 Task: Create Issue Issue0008 in Backlog  in Scrum Project Project0002 in Jira
Action: Mouse moved to (455, 494)
Screenshot: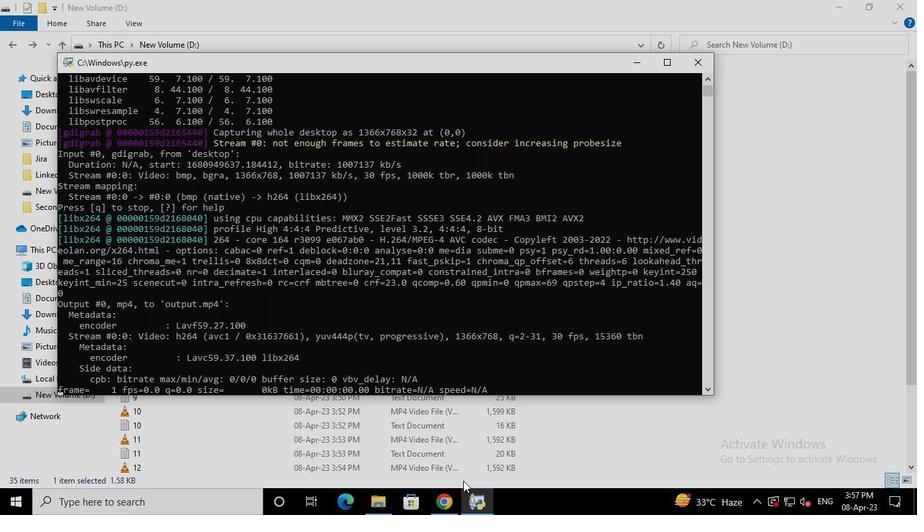 
Action: Mouse pressed left at (455, 494)
Screenshot: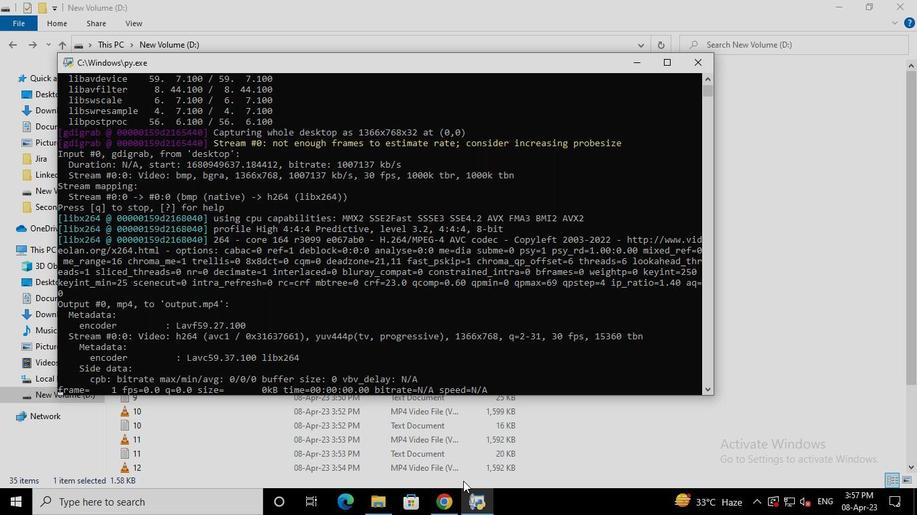 
Action: Mouse moved to (63, 208)
Screenshot: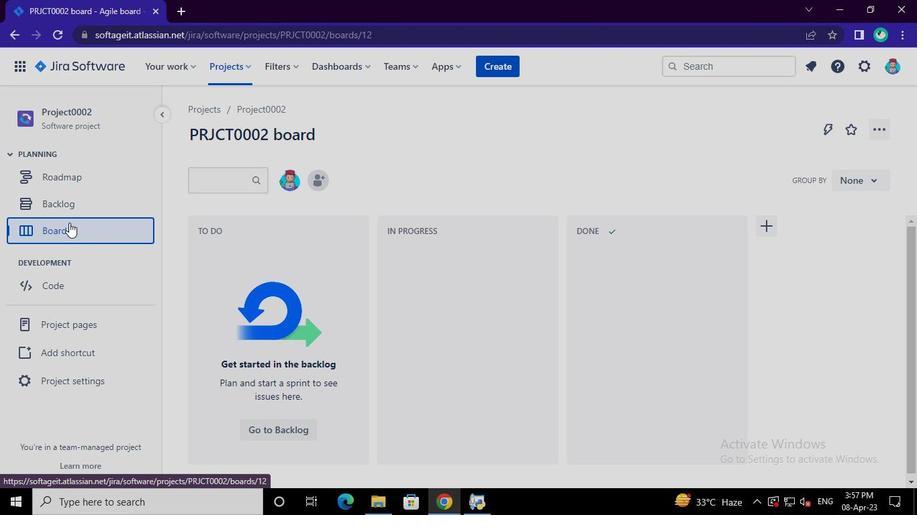 
Action: Mouse pressed left at (63, 208)
Screenshot: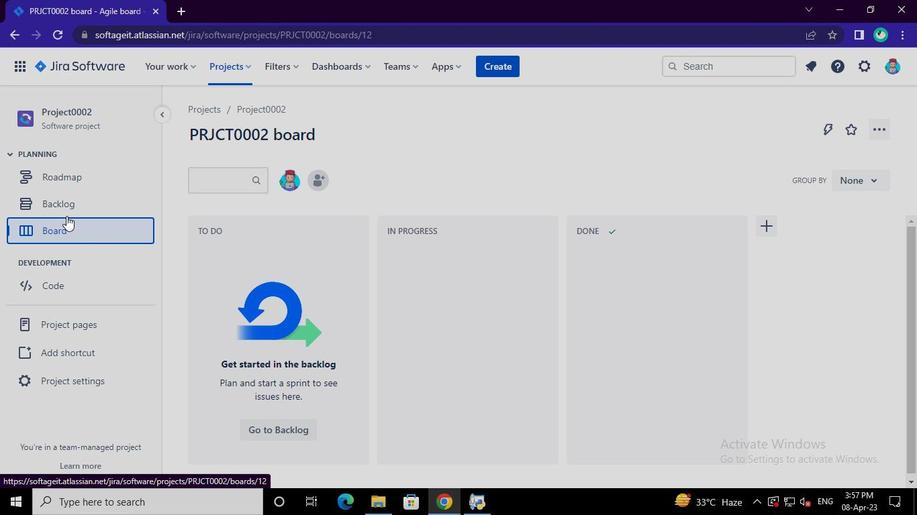 
Action: Mouse moved to (247, 437)
Screenshot: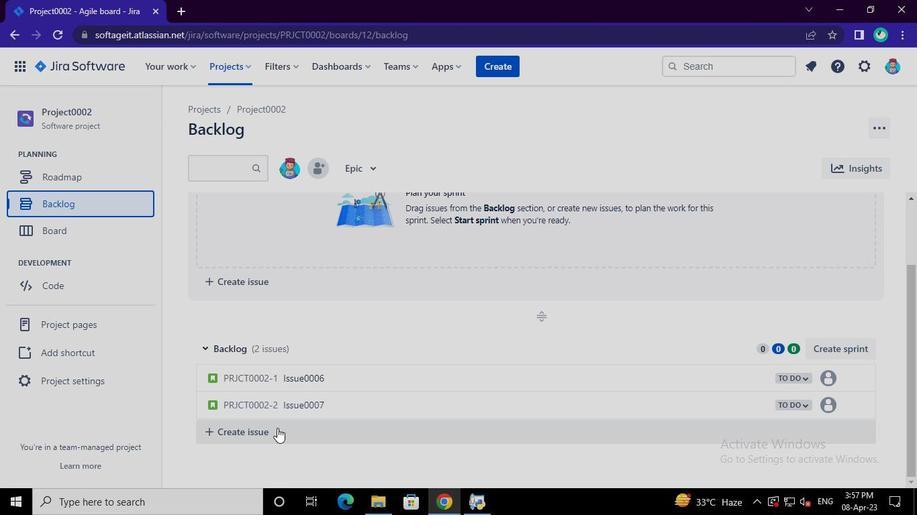 
Action: Mouse pressed left at (247, 437)
Screenshot: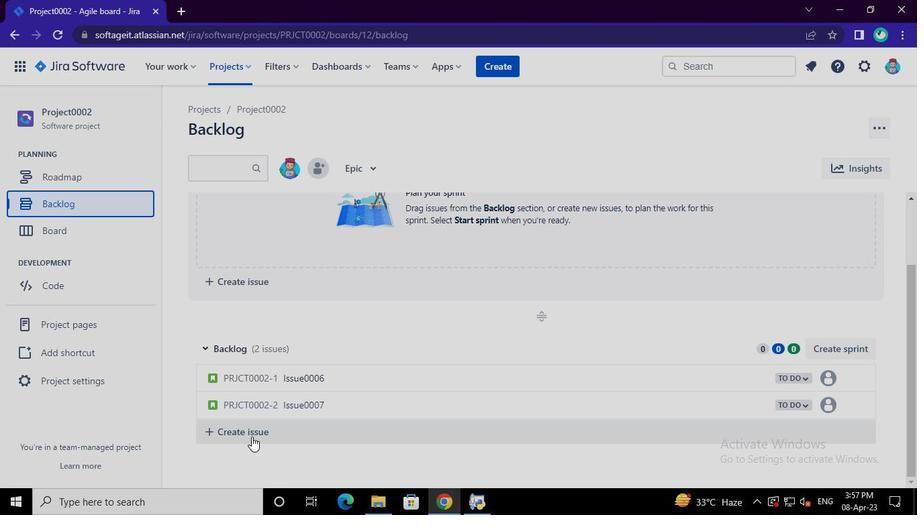 
Action: Mouse moved to (251, 433)
Screenshot: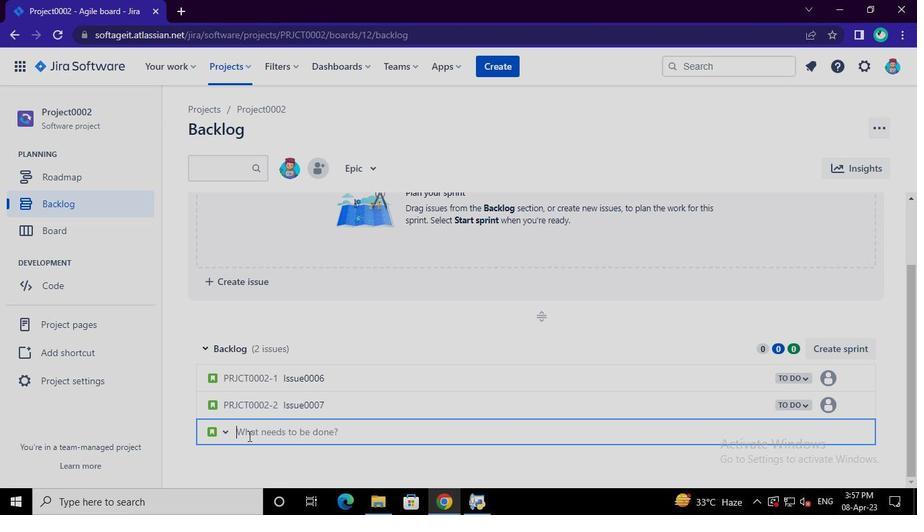
Action: Mouse pressed left at (251, 433)
Screenshot: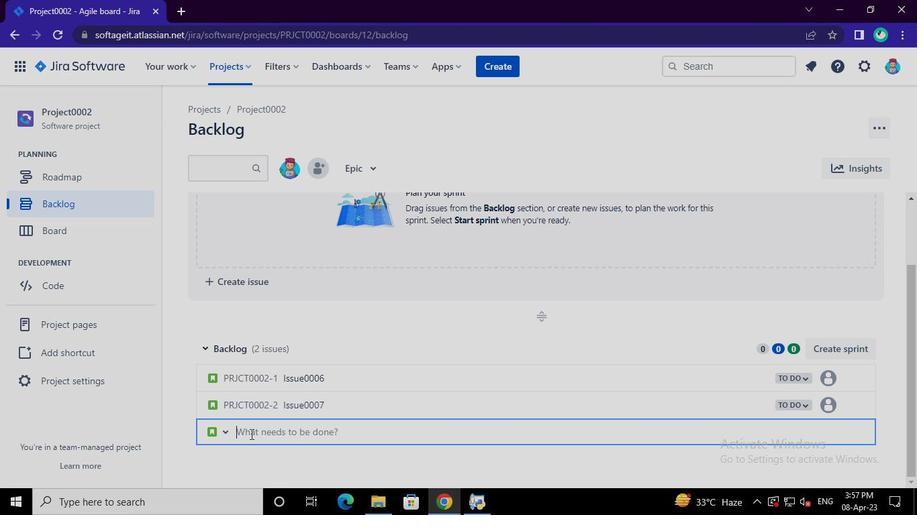 
Action: Mouse moved to (250, 431)
Screenshot: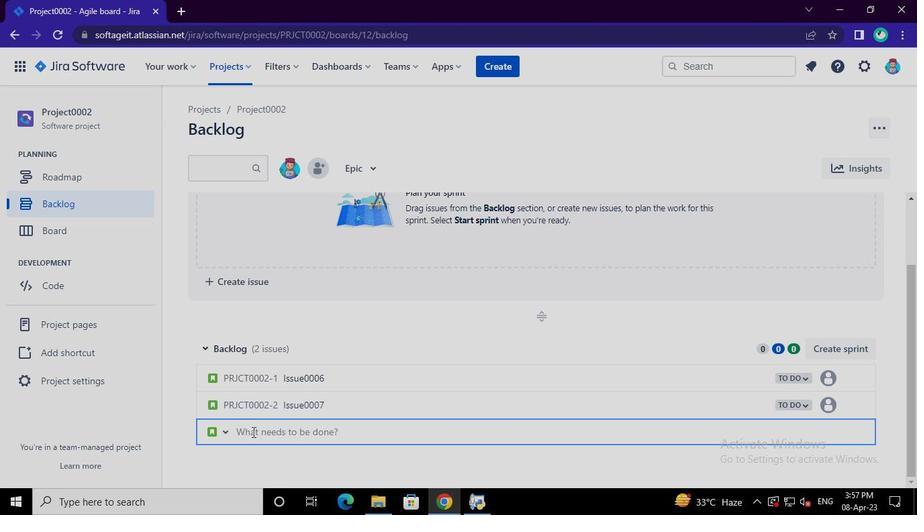 
Action: Keyboard Key.shift
Screenshot: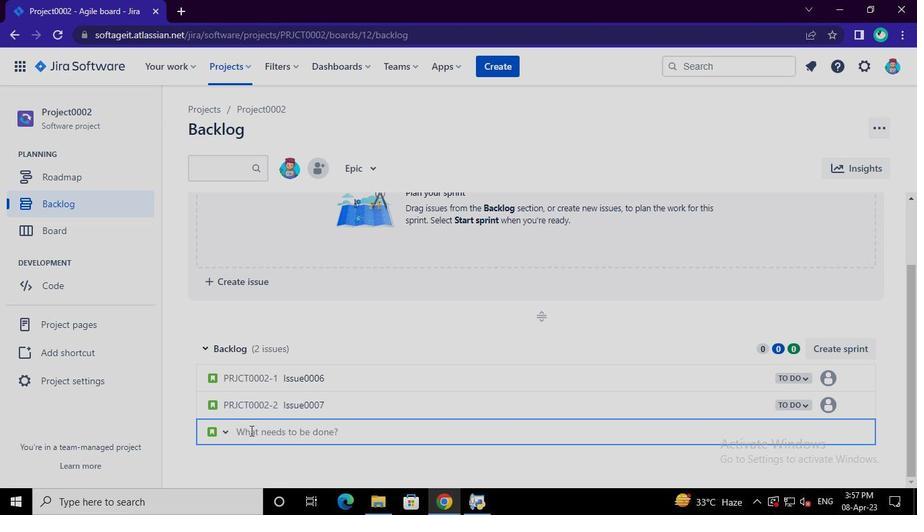 
Action: Keyboard I
Screenshot: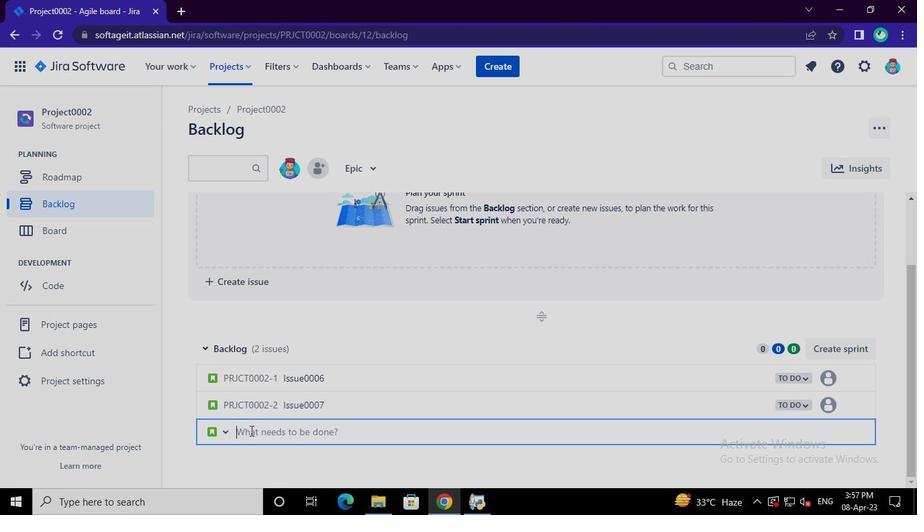 
Action: Keyboard s
Screenshot: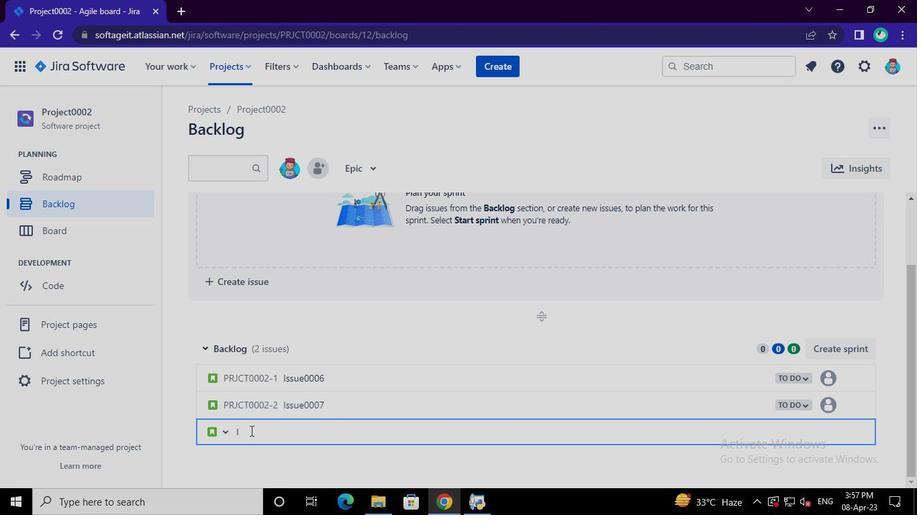 
Action: Keyboard s
Screenshot: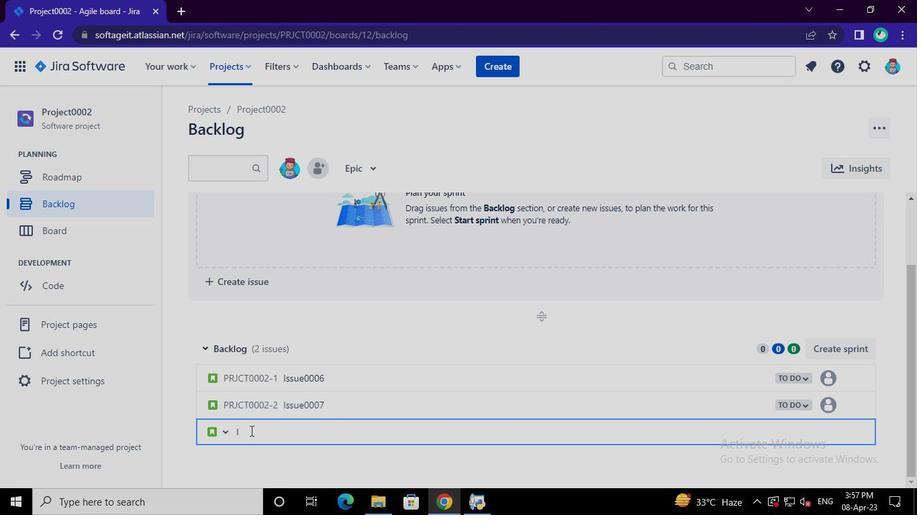 
Action: Keyboard u
Screenshot: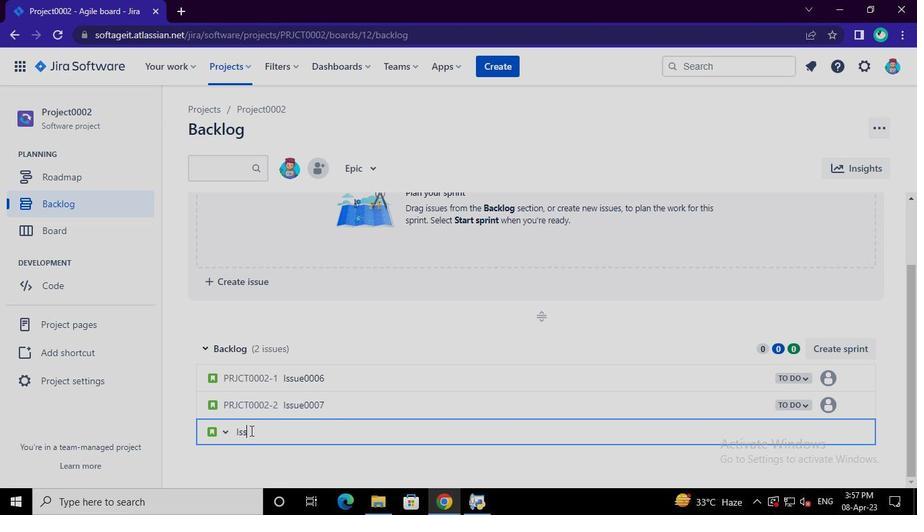 
Action: Keyboard e
Screenshot: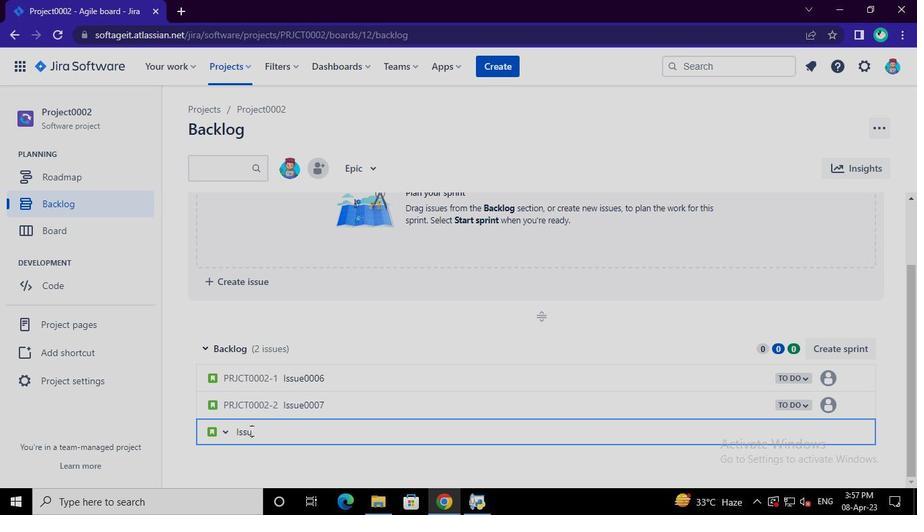 
Action: Keyboard <96>
Screenshot: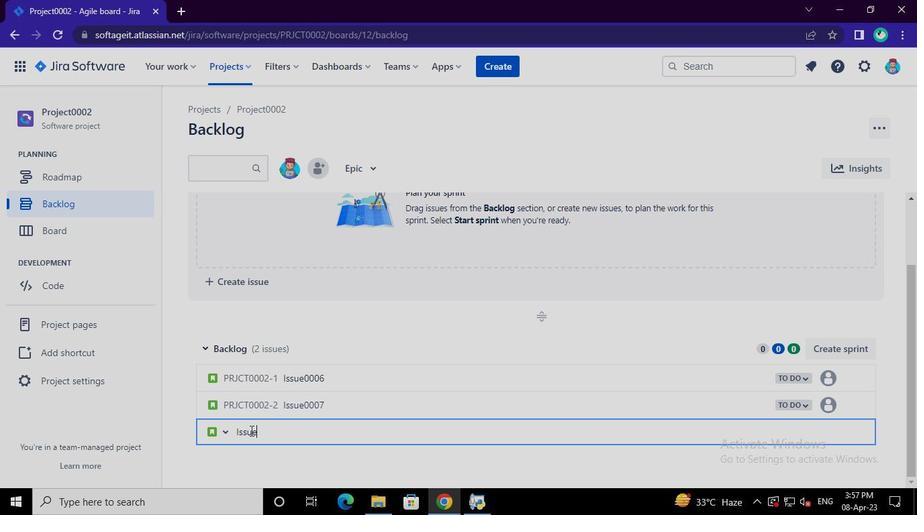 
Action: Keyboard <96>
Screenshot: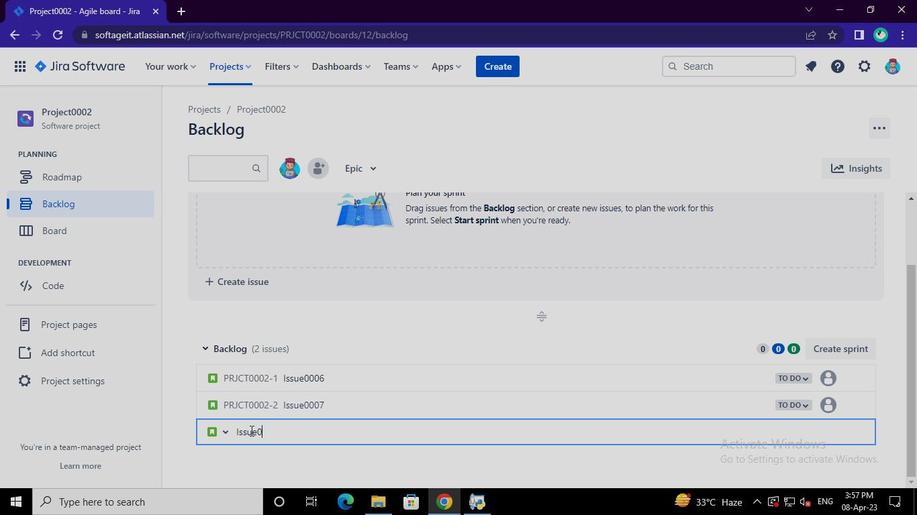 
Action: Keyboard <96>
Screenshot: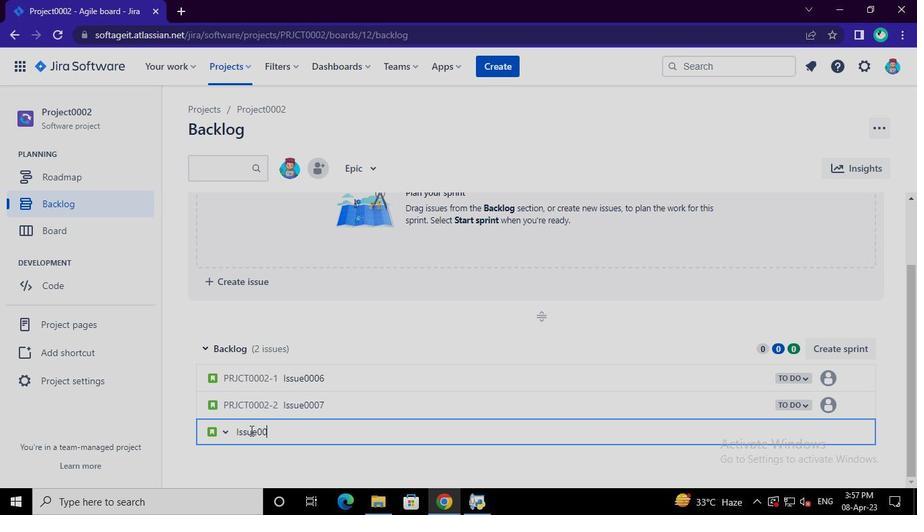 
Action: Keyboard <104>
Screenshot: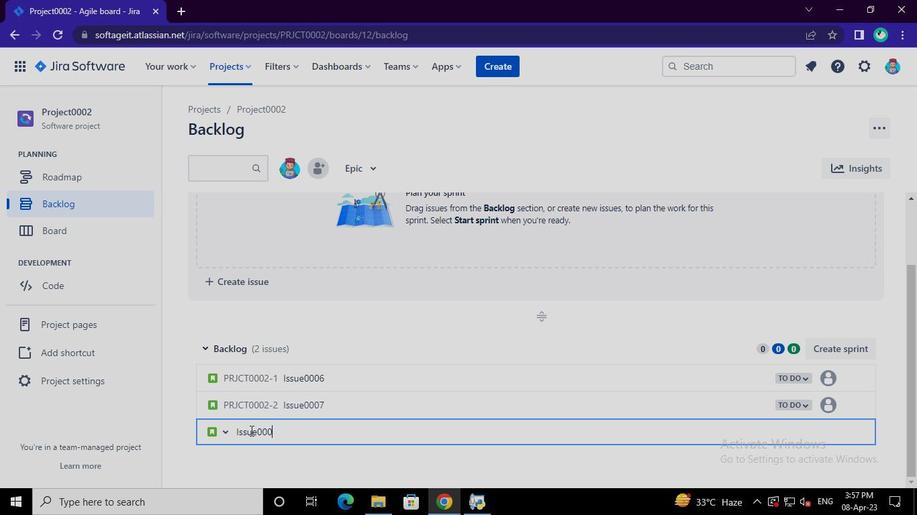 
Action: Keyboard Key.enter
Screenshot: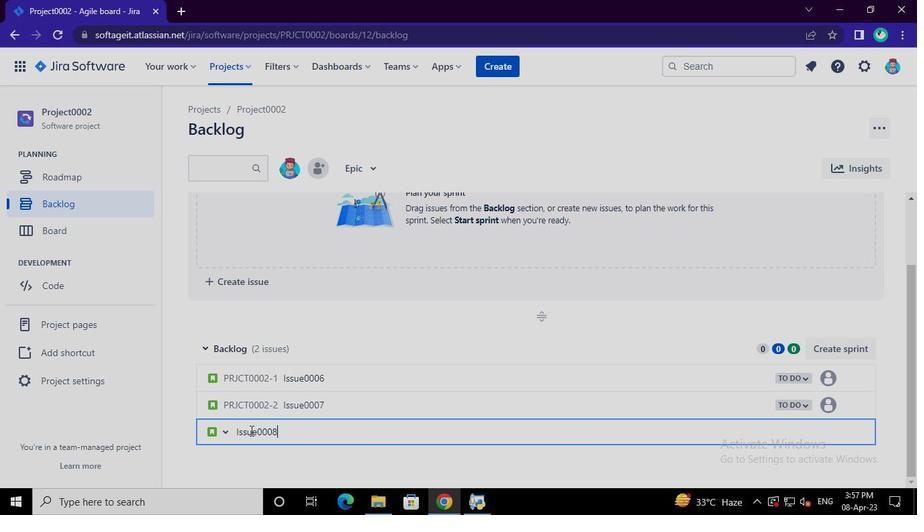 
Action: Mouse moved to (474, 511)
Screenshot: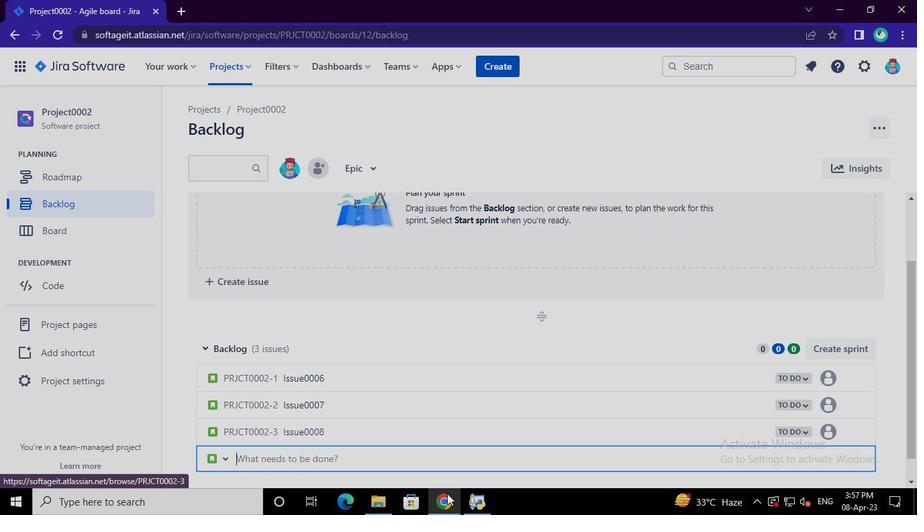 
Action: Mouse pressed left at (474, 511)
Screenshot: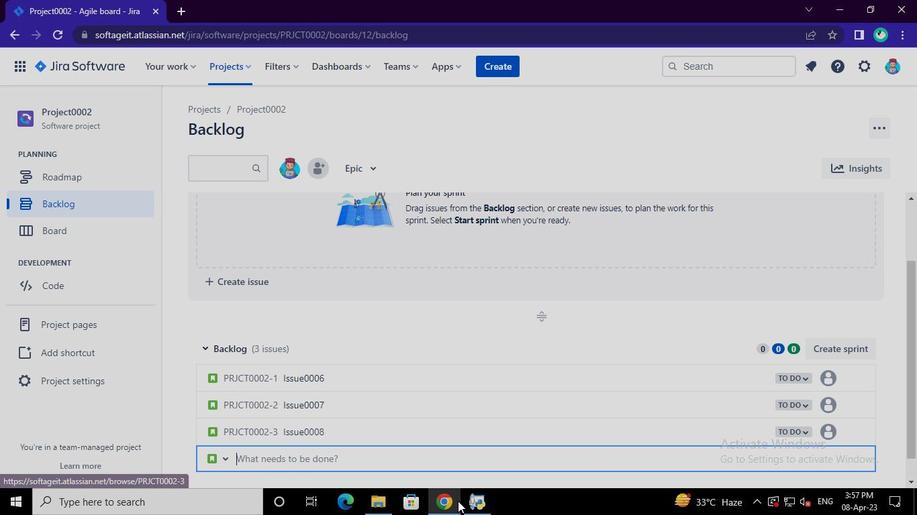 
Action: Mouse moved to (703, 65)
Screenshot: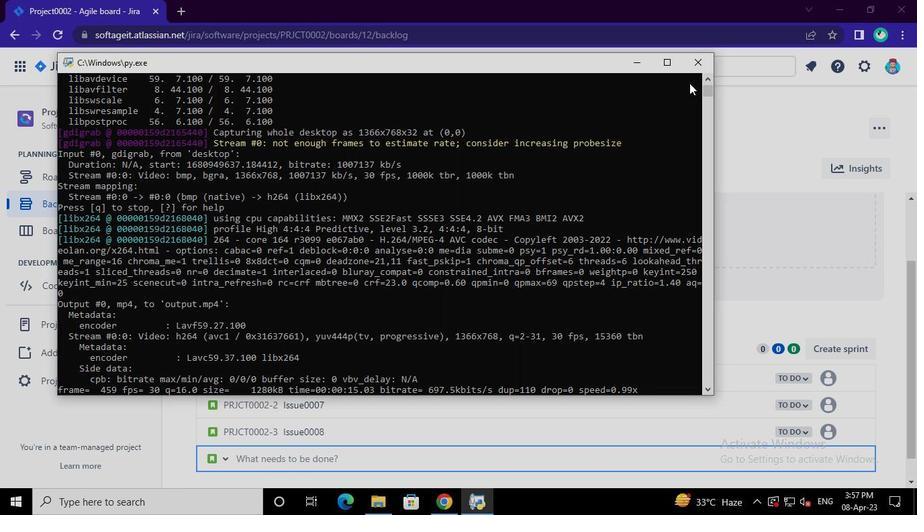 
Action: Mouse pressed left at (703, 65)
Screenshot: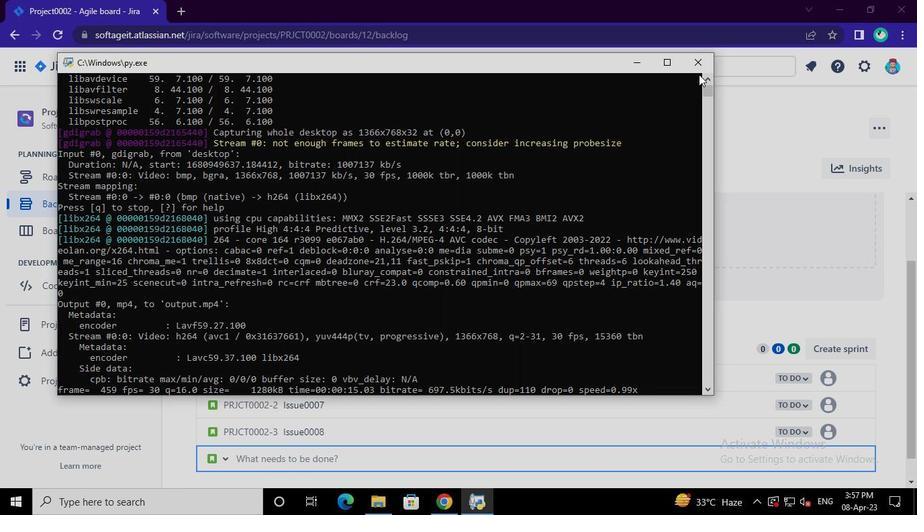 
Action: Mouse moved to (701, 67)
Screenshot: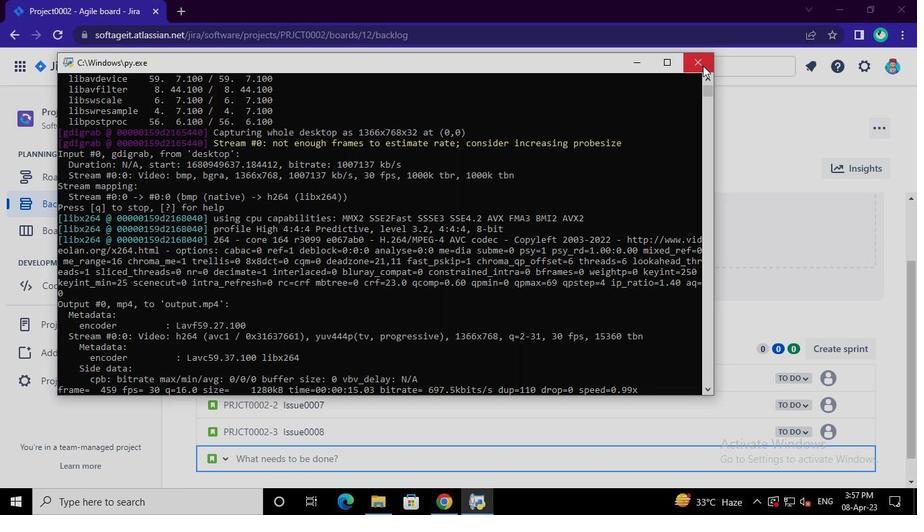 
